 Task: Measure the driving distance from Albuquerque to White Sands National Monument.
Action: Mouse moved to (250, 89)
Screenshot: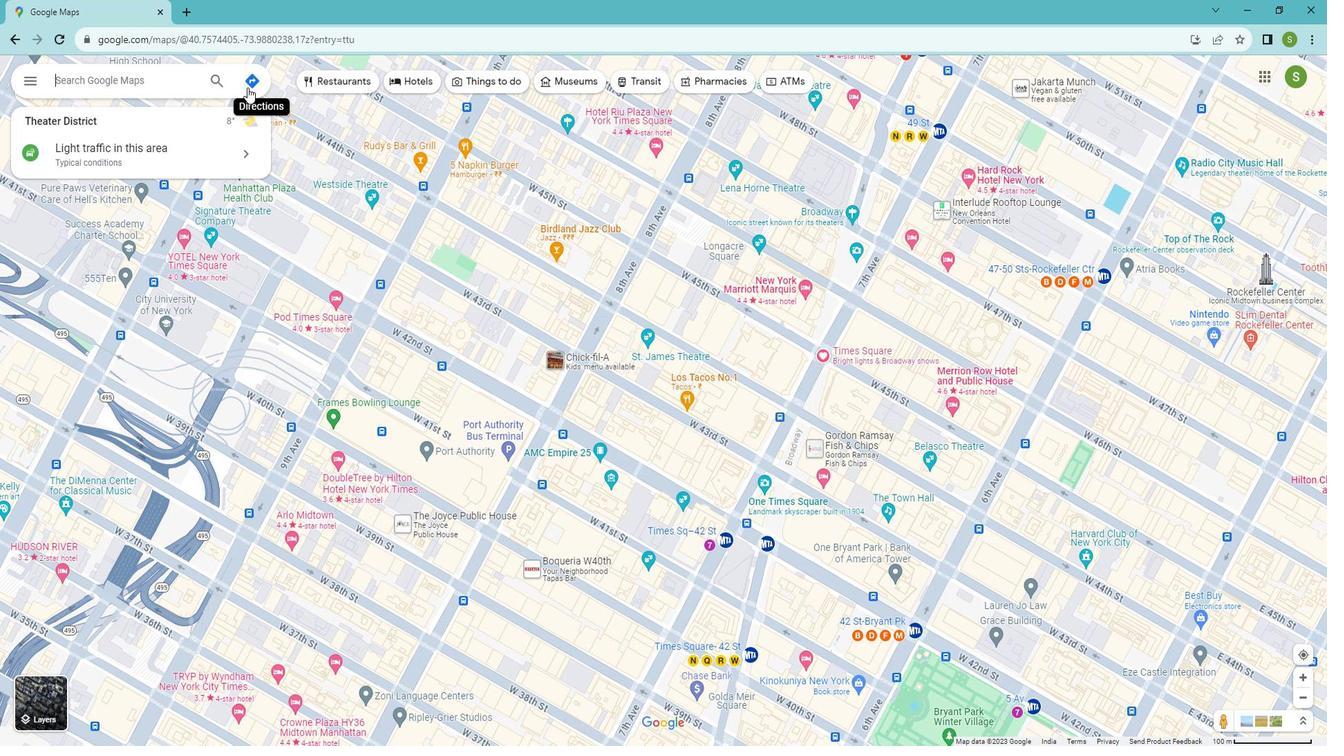 
Action: Mouse pressed left at (250, 89)
Screenshot: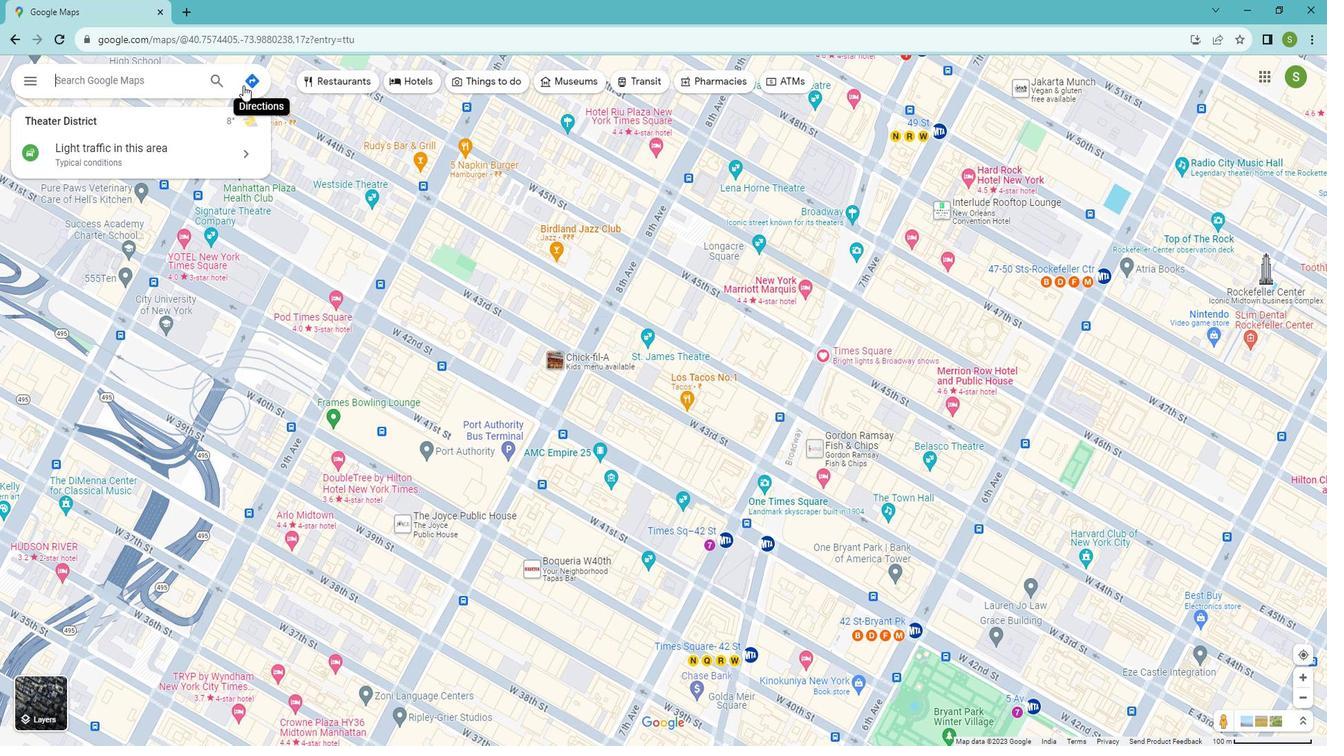 
Action: Mouse moved to (133, 122)
Screenshot: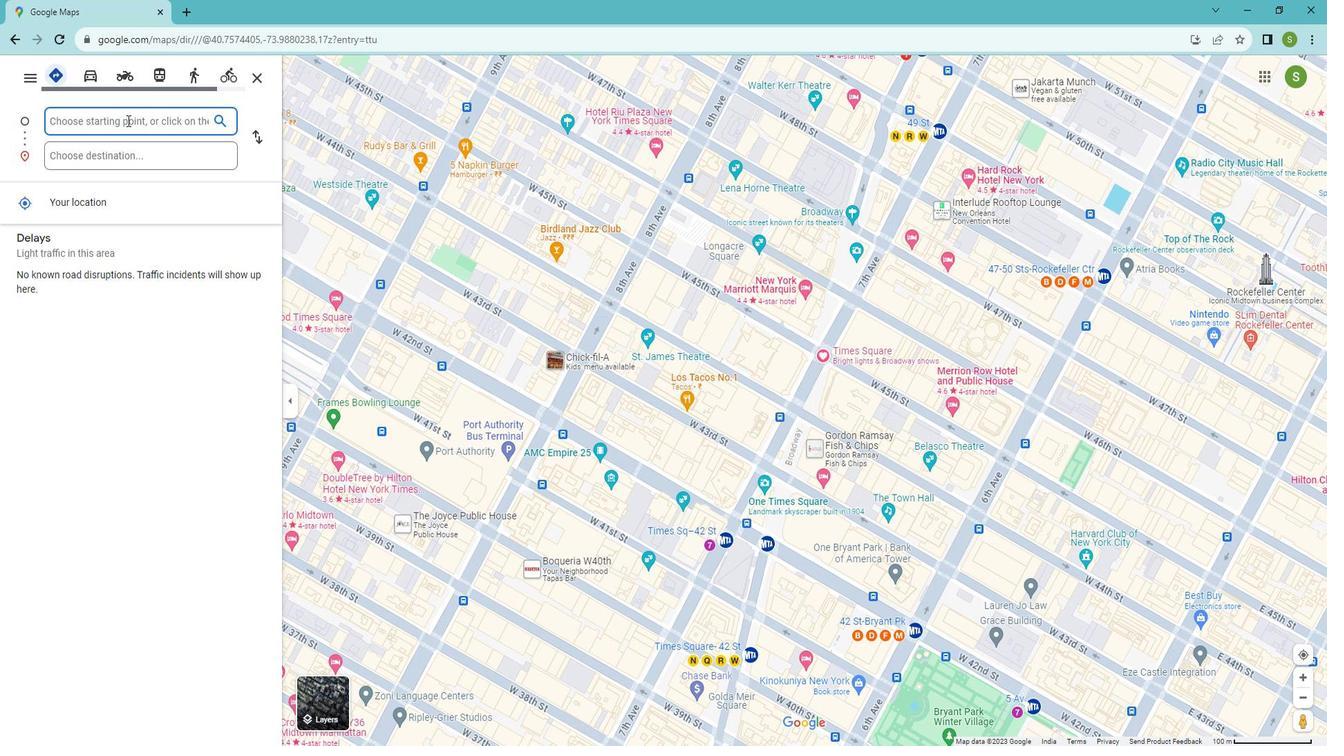 
Action: Mouse pressed left at (133, 122)
Screenshot: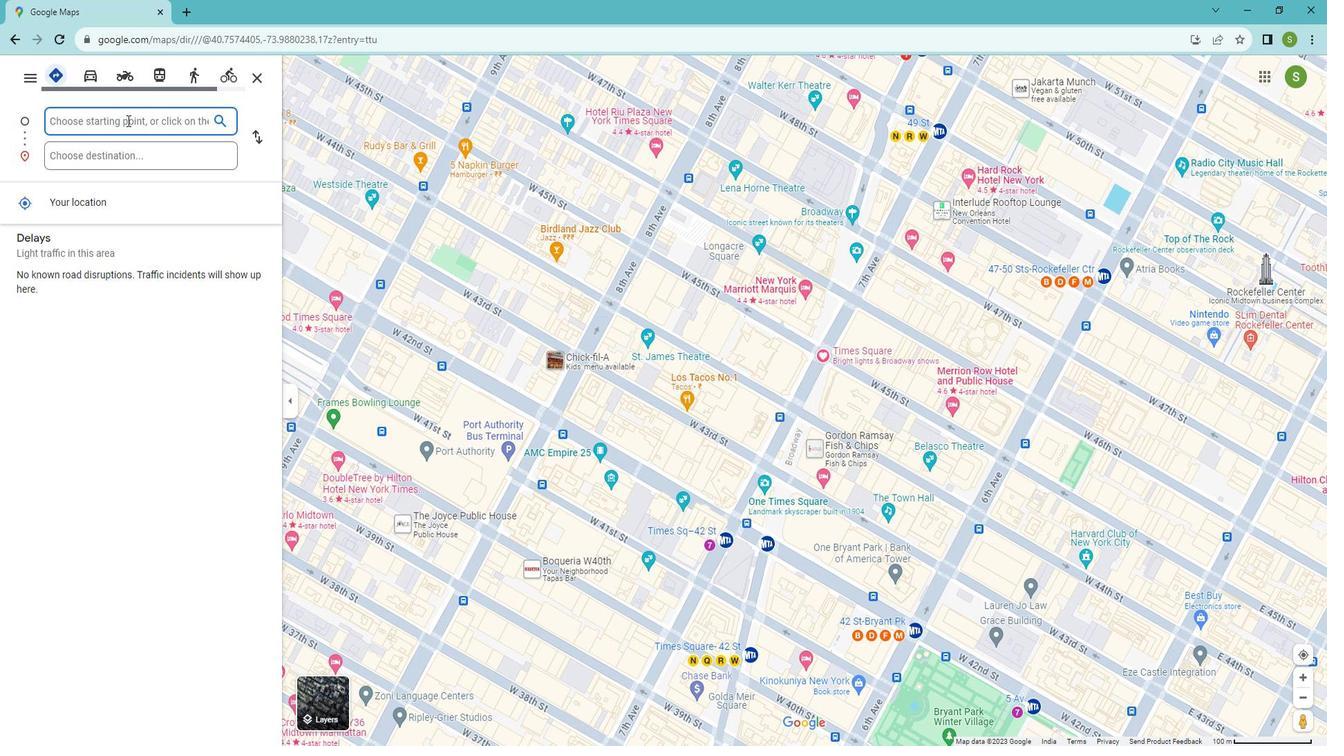 
Action: Mouse moved to (131, 123)
Screenshot: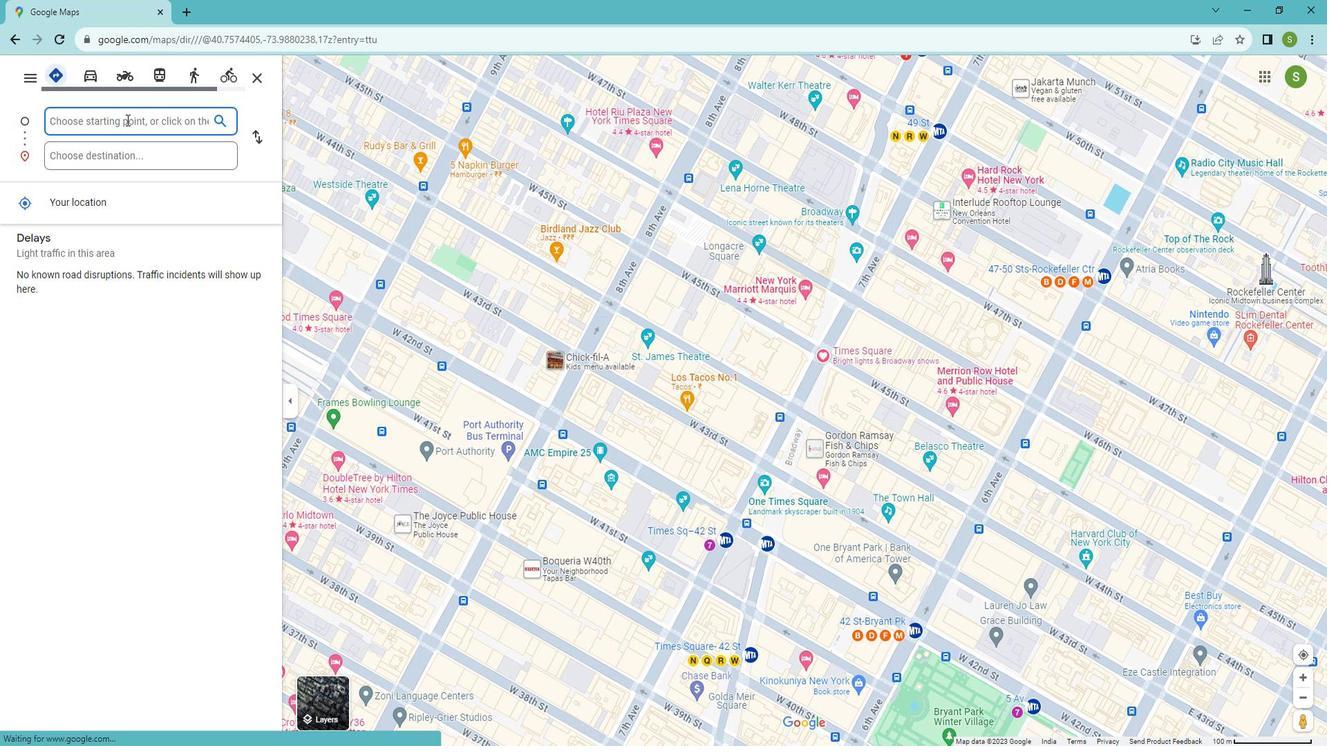 
Action: Key pressed <Key.shift>Albuquerque
Screenshot: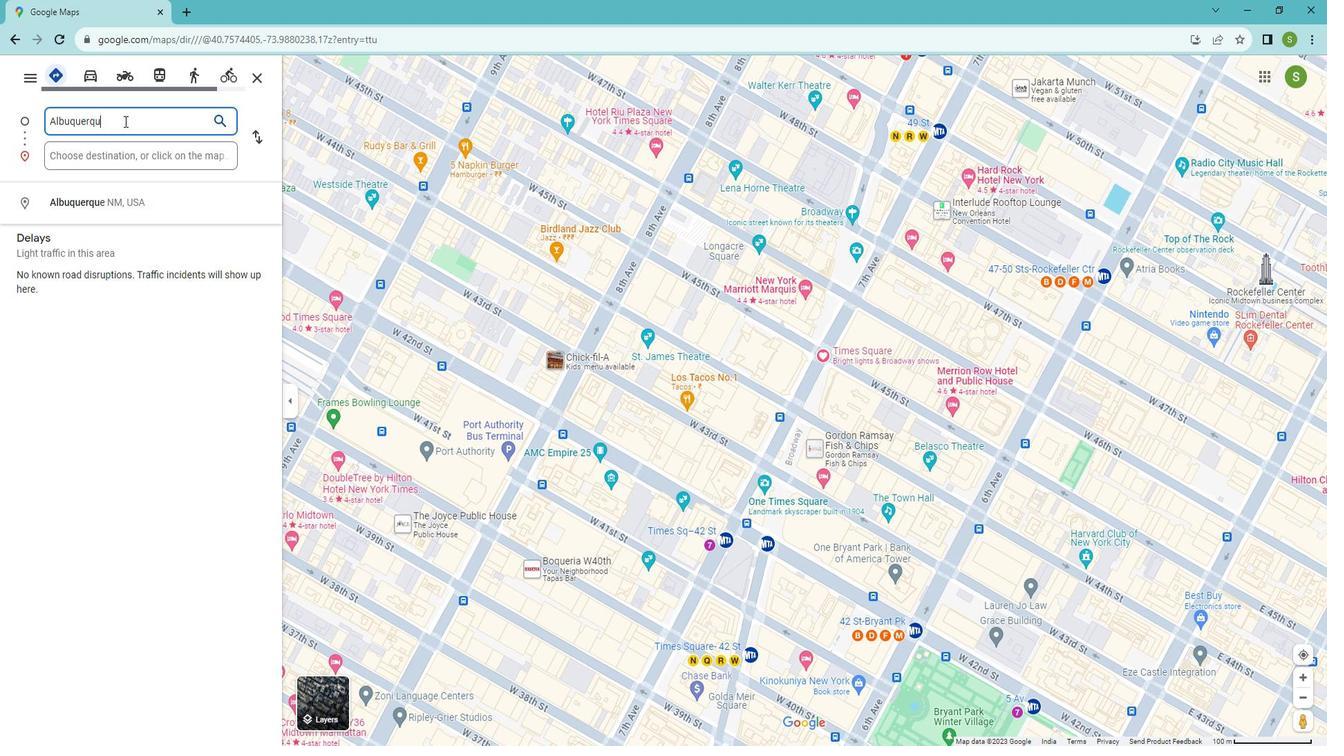 
Action: Mouse moved to (123, 205)
Screenshot: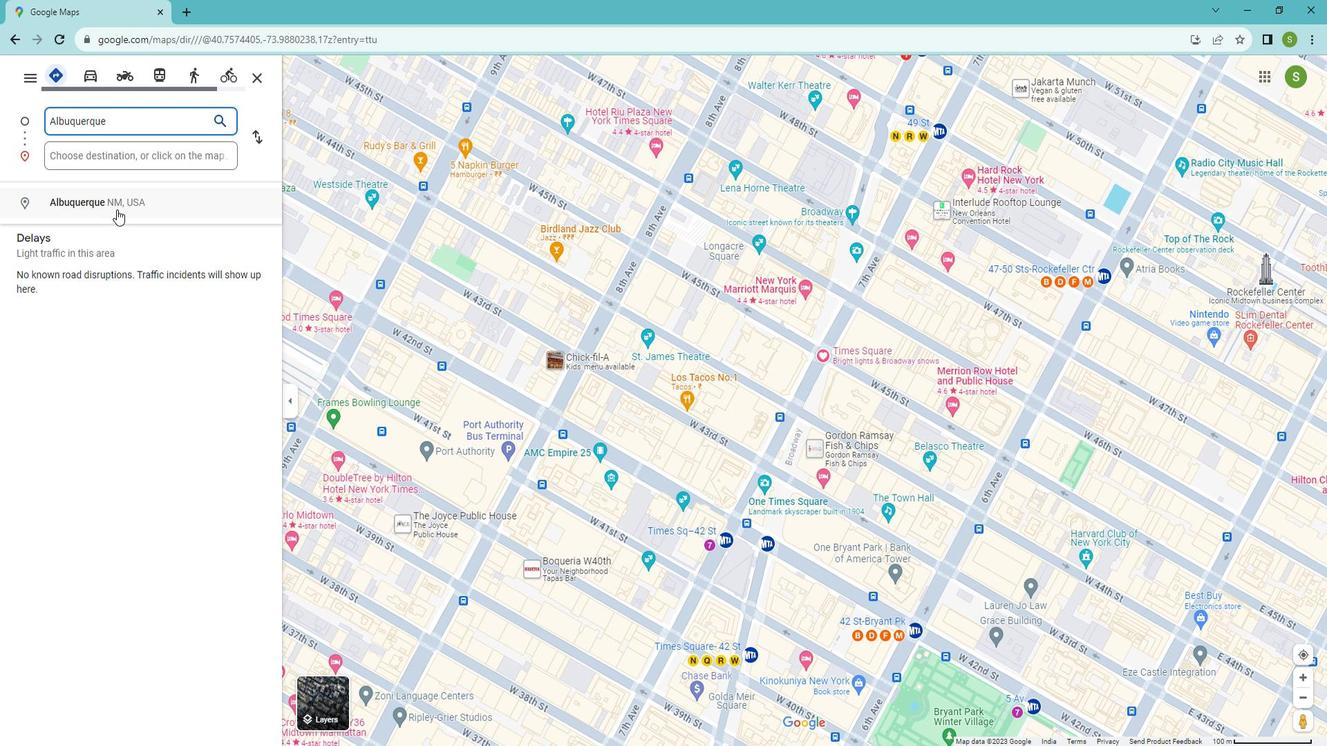 
Action: Mouse pressed left at (123, 205)
Screenshot: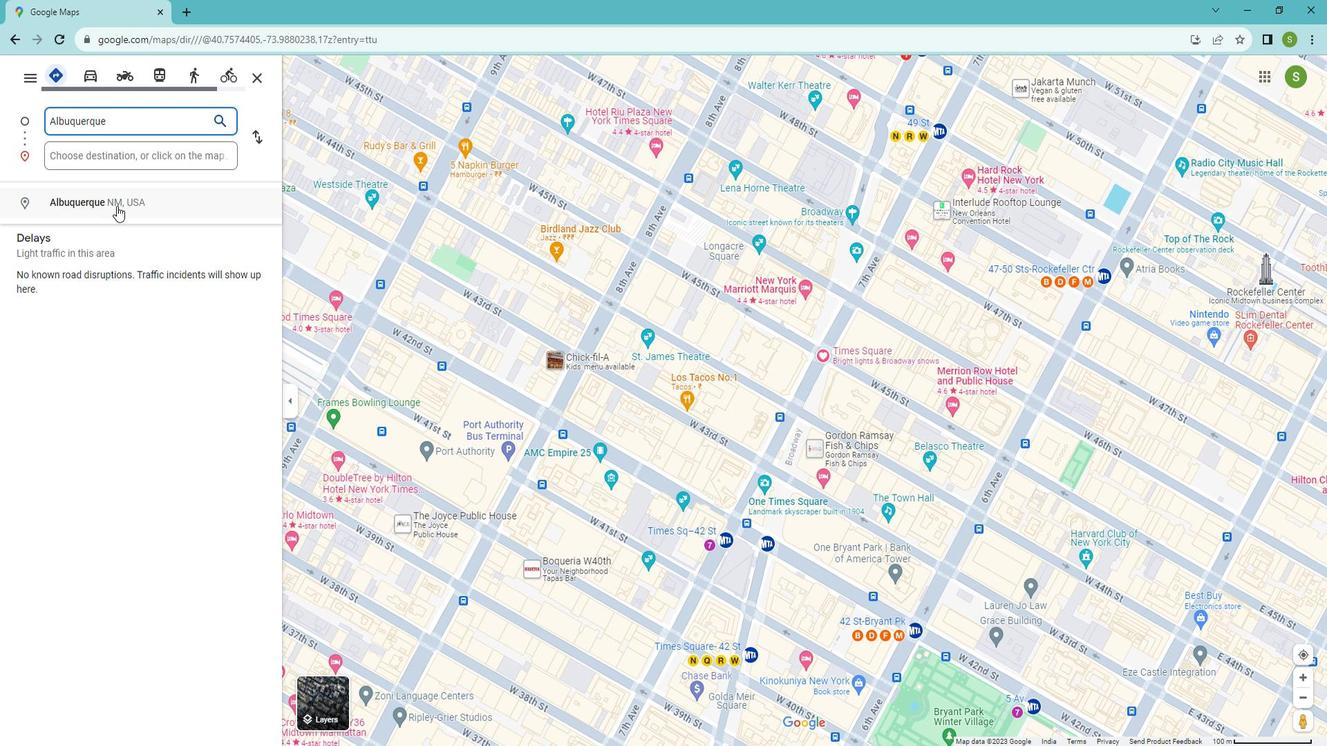 
Action: Mouse moved to (103, 142)
Screenshot: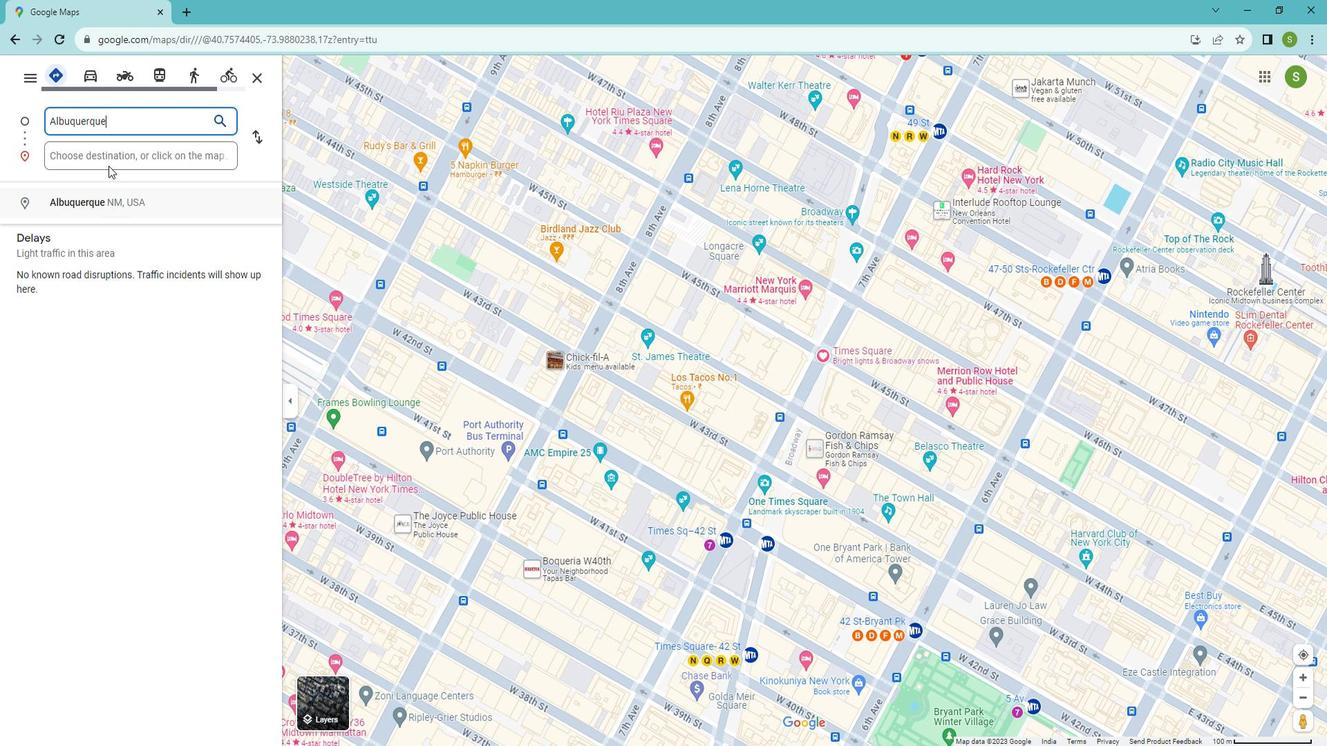
Action: Mouse pressed left at (103, 142)
Screenshot: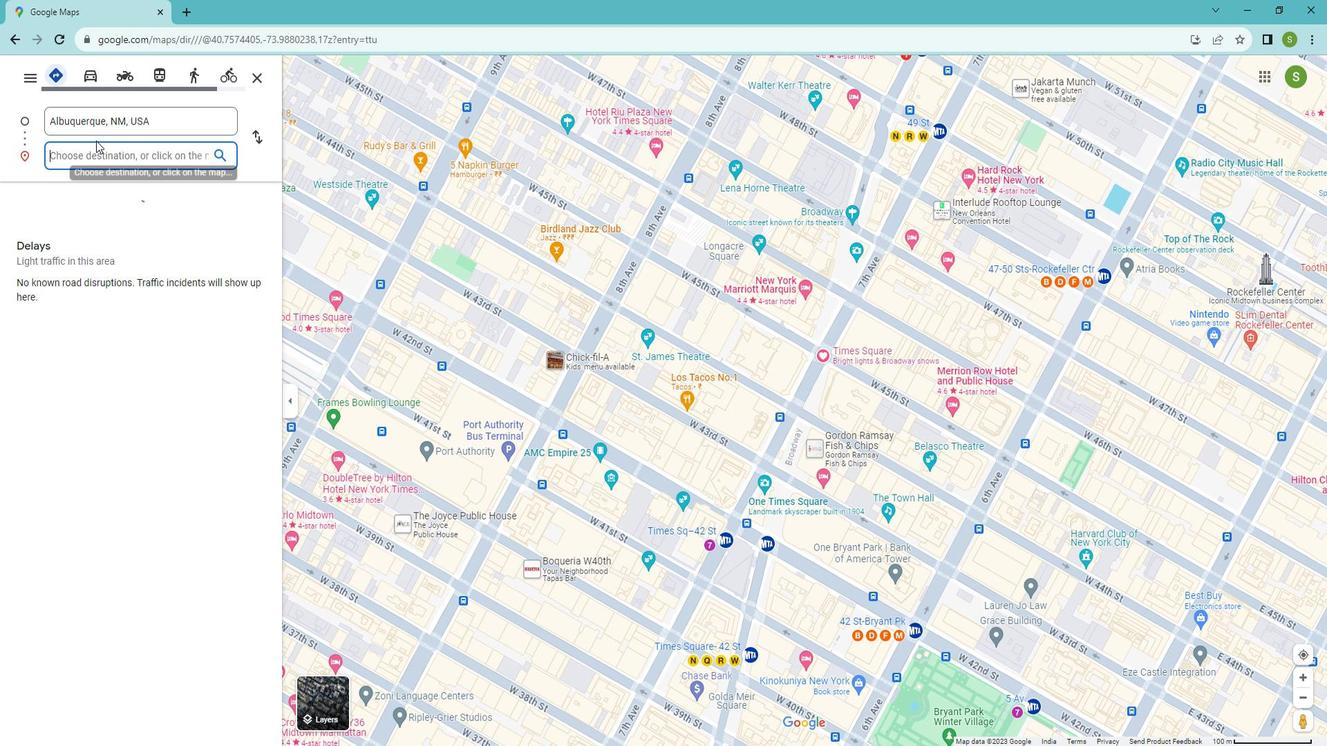 
Action: Mouse moved to (103, 154)
Screenshot: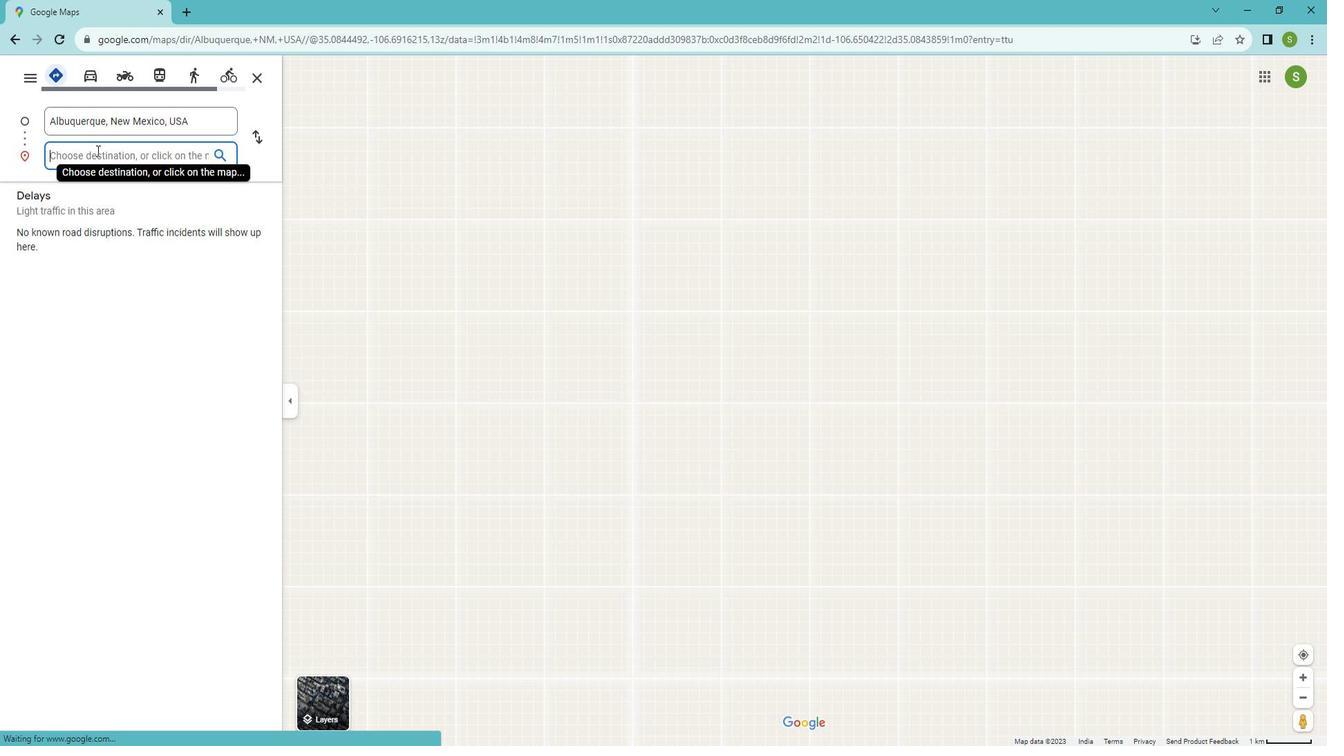 
Action: Key pressed <Key.shift>White<Key.space><Key.shift>Sands<Key.space><Key.shift>National<Key.space><Key.shift>Monument<Key.enter>
Screenshot: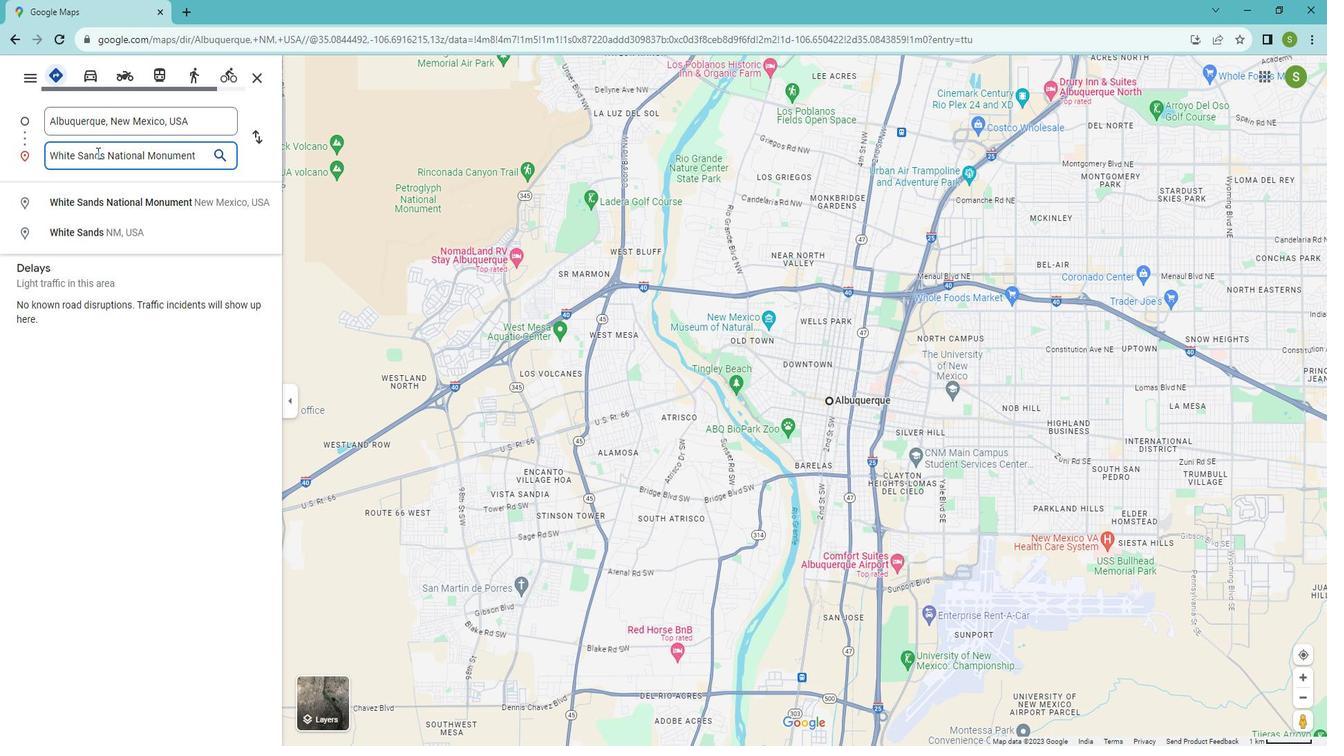 
Action: Mouse moved to (88, 87)
Screenshot: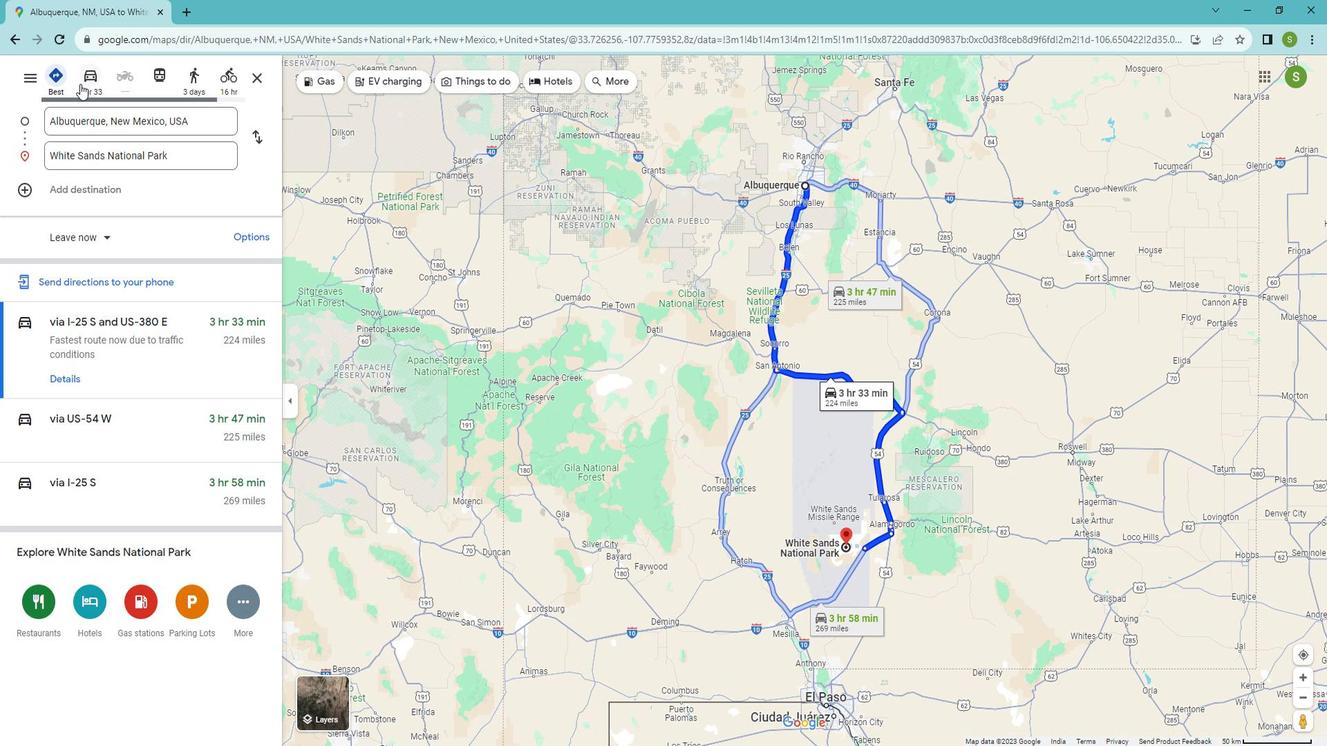 
Action: Mouse pressed left at (88, 87)
Screenshot: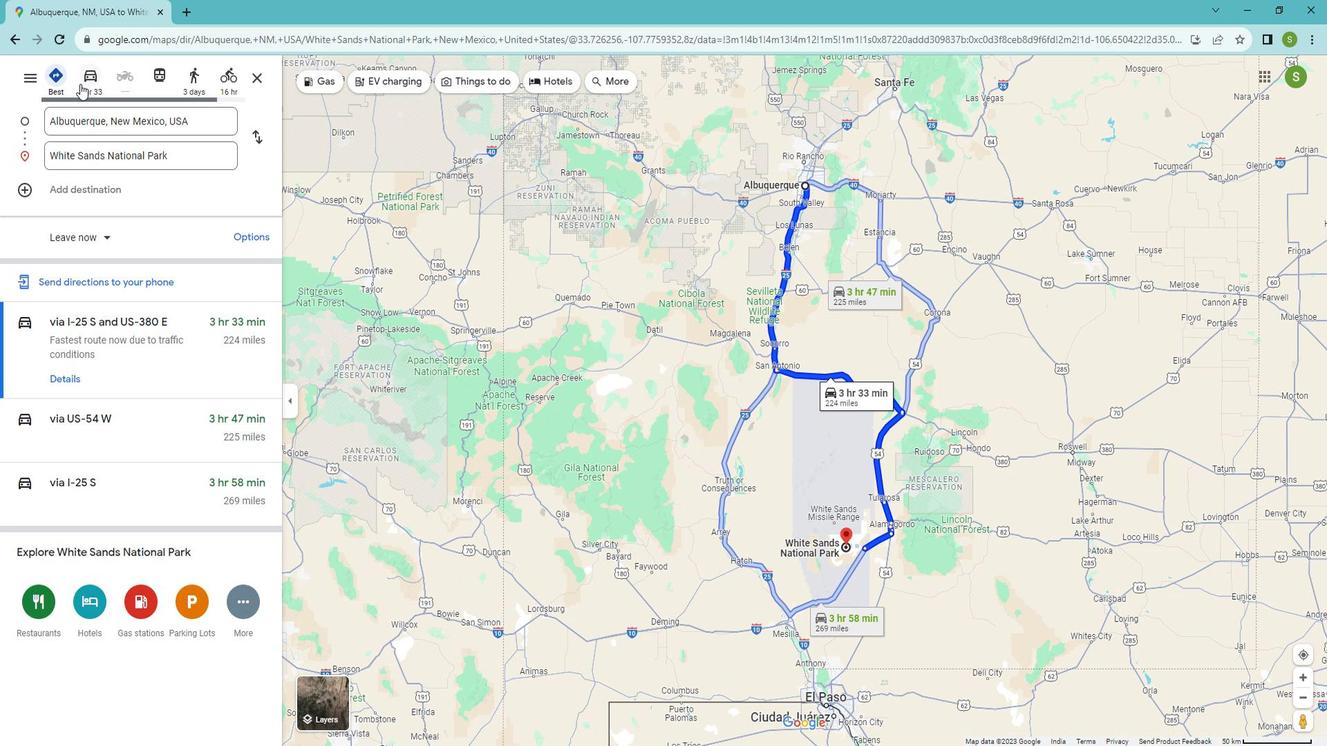 
Action: Mouse moved to (869, 532)
Screenshot: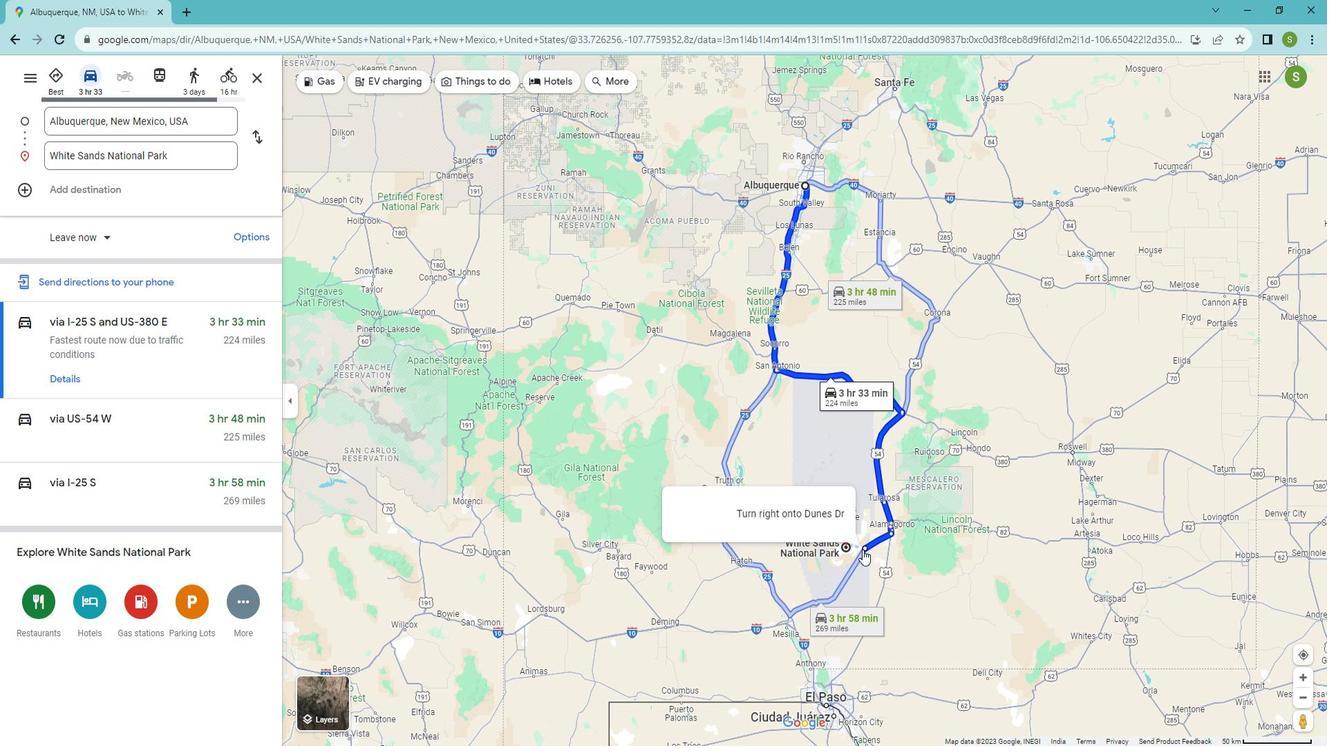
Action: Mouse pressed right at (869, 532)
Screenshot: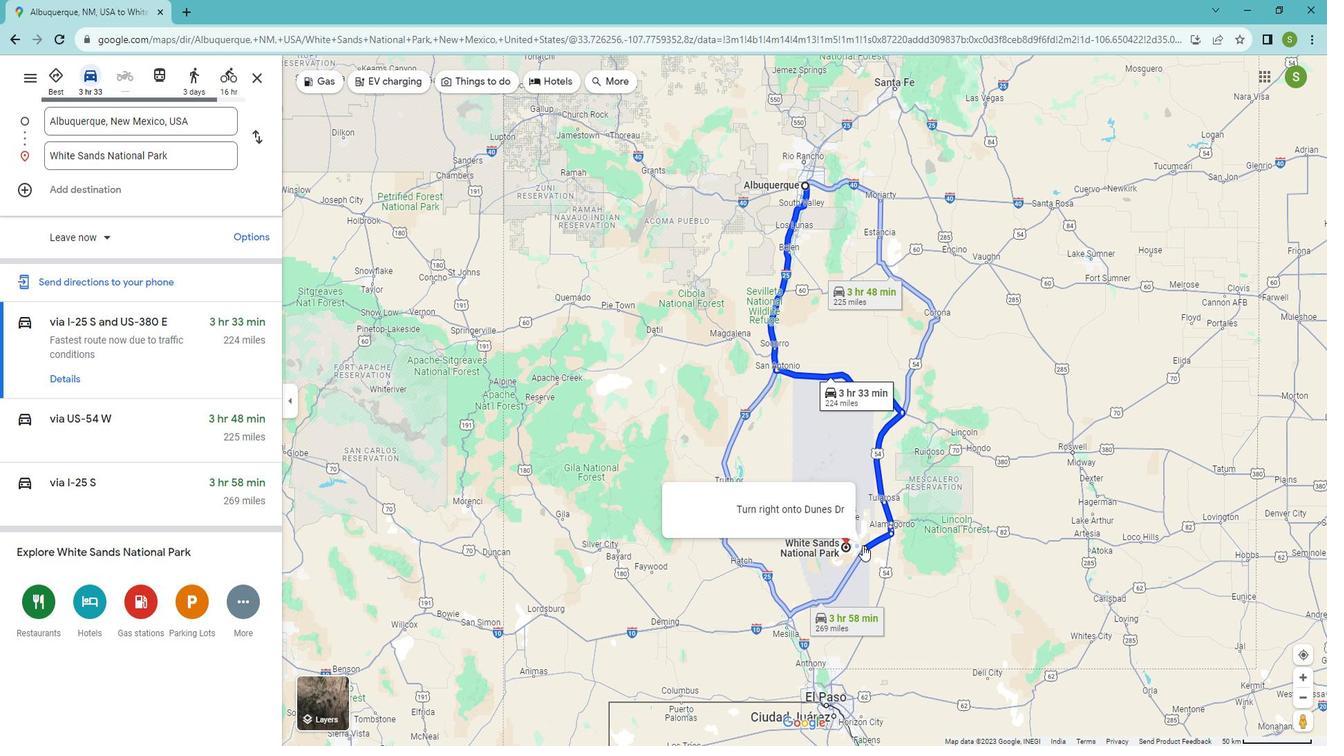 
Action: Mouse moved to (906, 633)
Screenshot: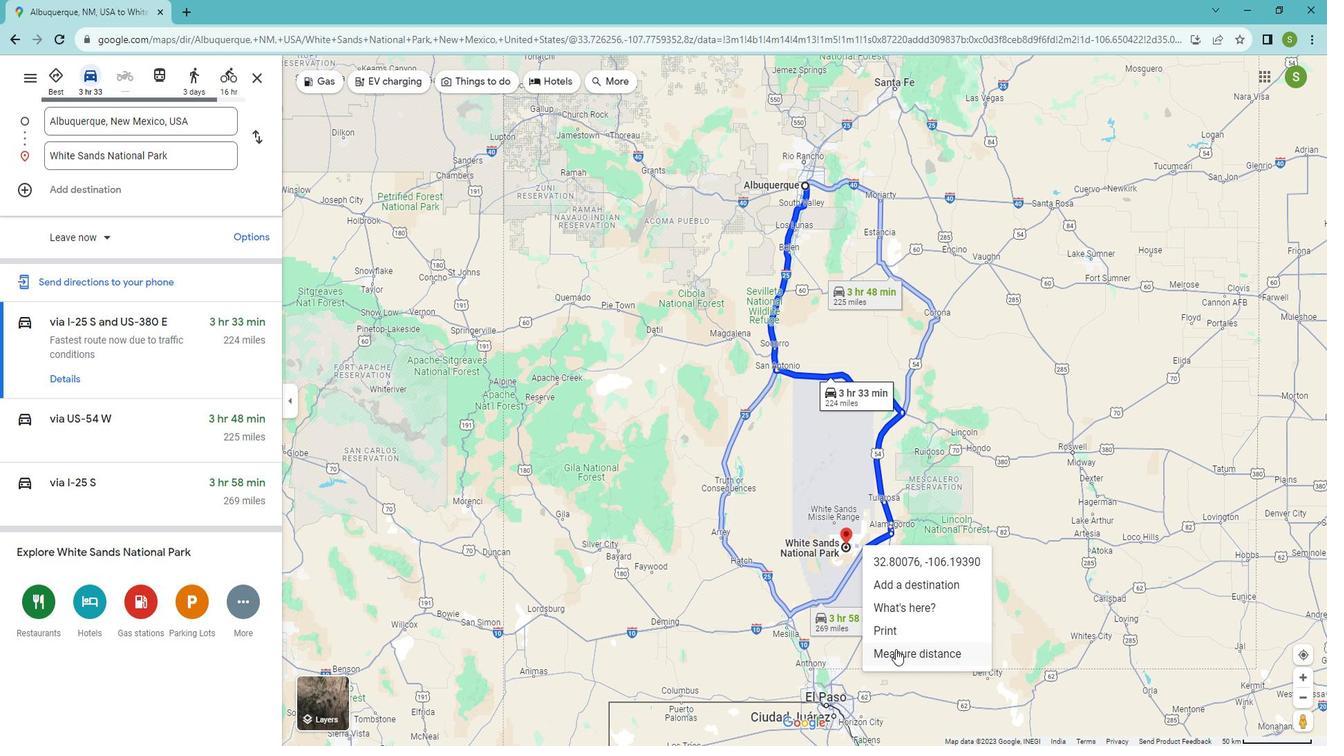 
Action: Mouse pressed left at (906, 633)
Screenshot: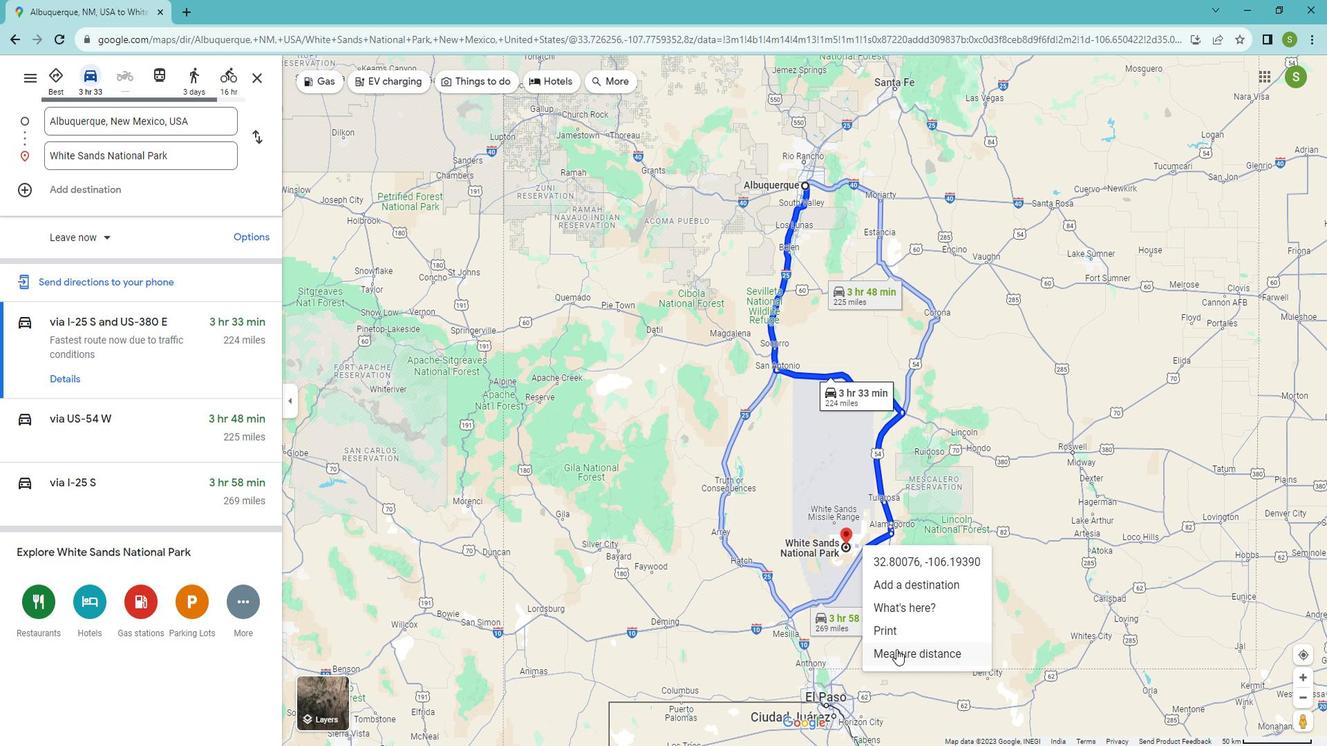 
Action: Mouse moved to (812, 181)
Screenshot: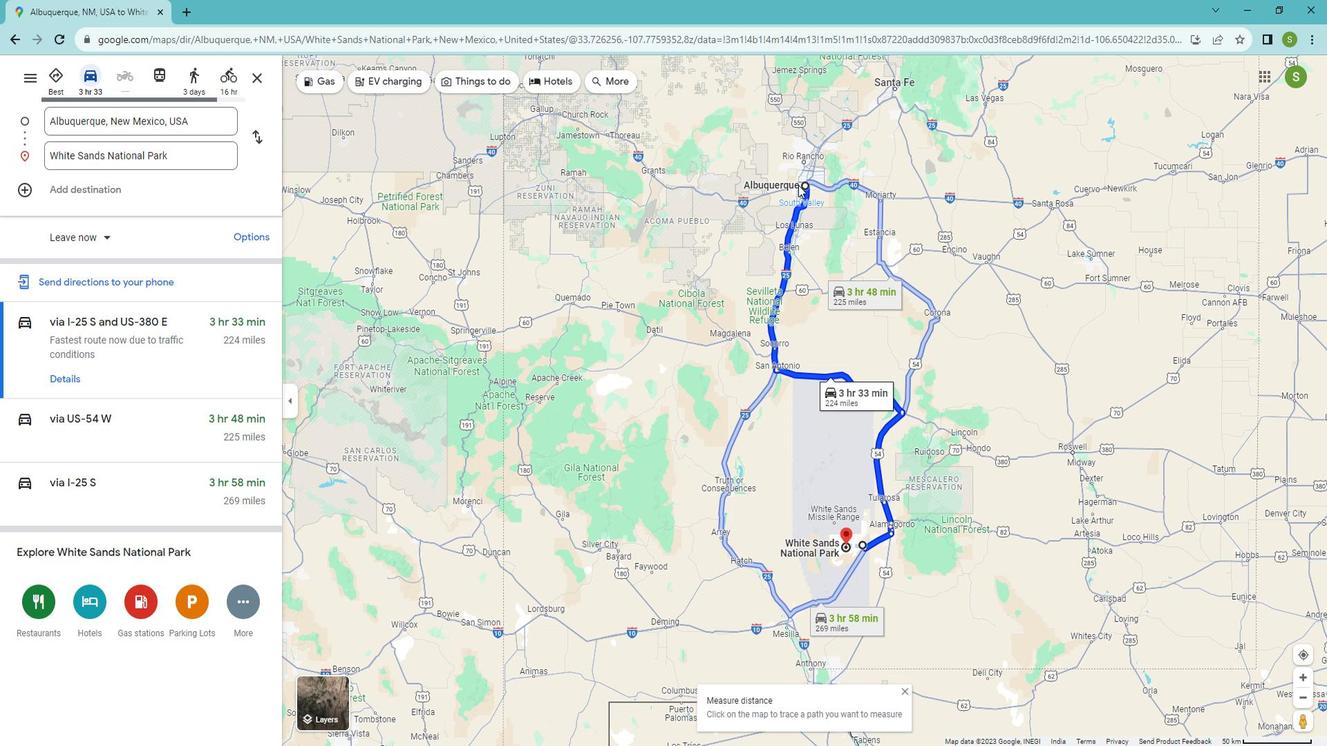 
Action: Mouse pressed right at (812, 181)
Screenshot: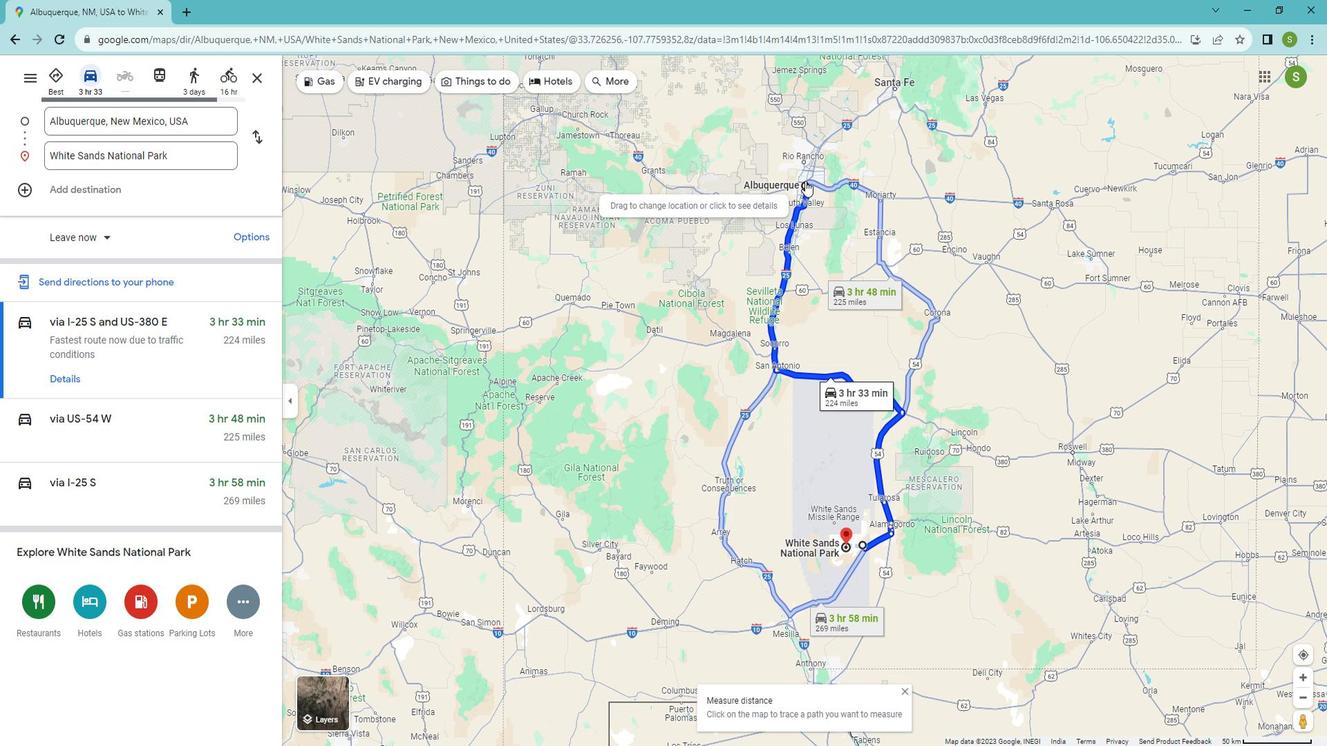
Action: Mouse moved to (850, 282)
Screenshot: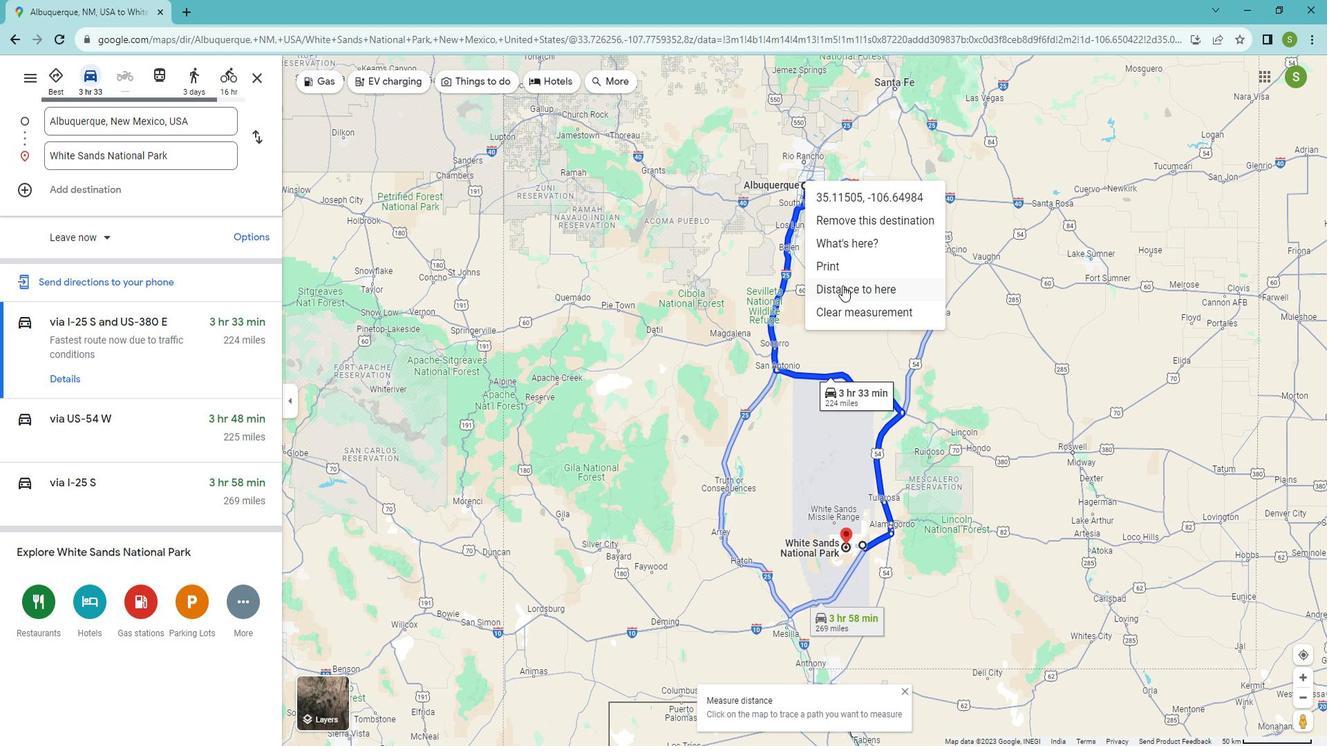 
Action: Mouse pressed left at (850, 282)
Screenshot: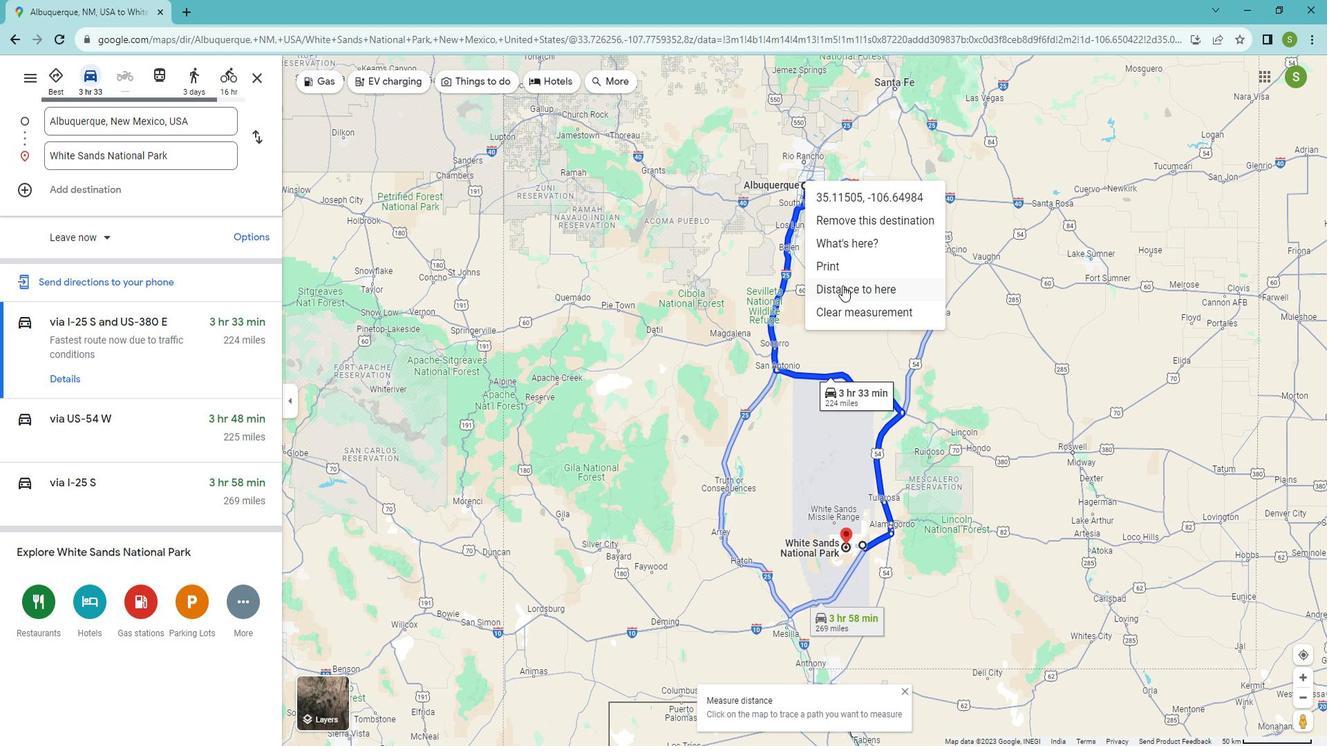 
Action: Mouse moved to (73, 369)
Screenshot: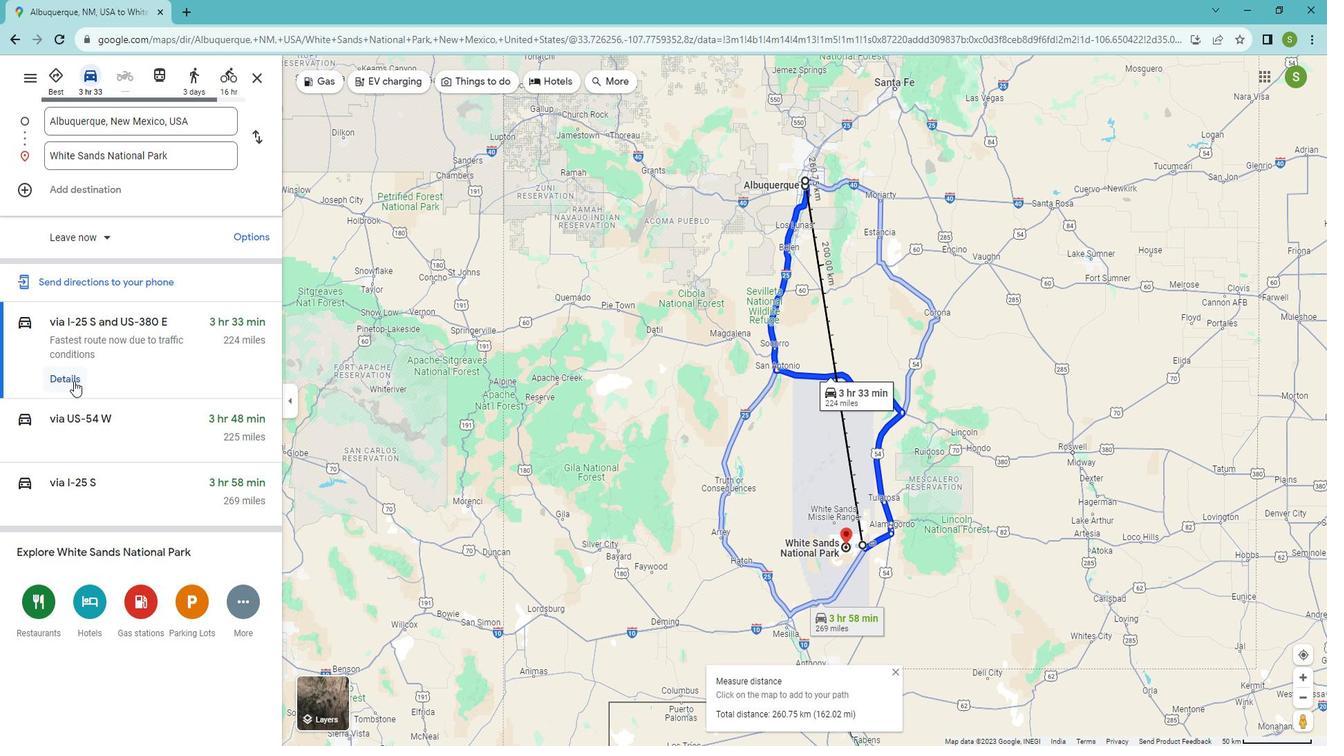 
Action: Mouse pressed left at (73, 369)
Screenshot: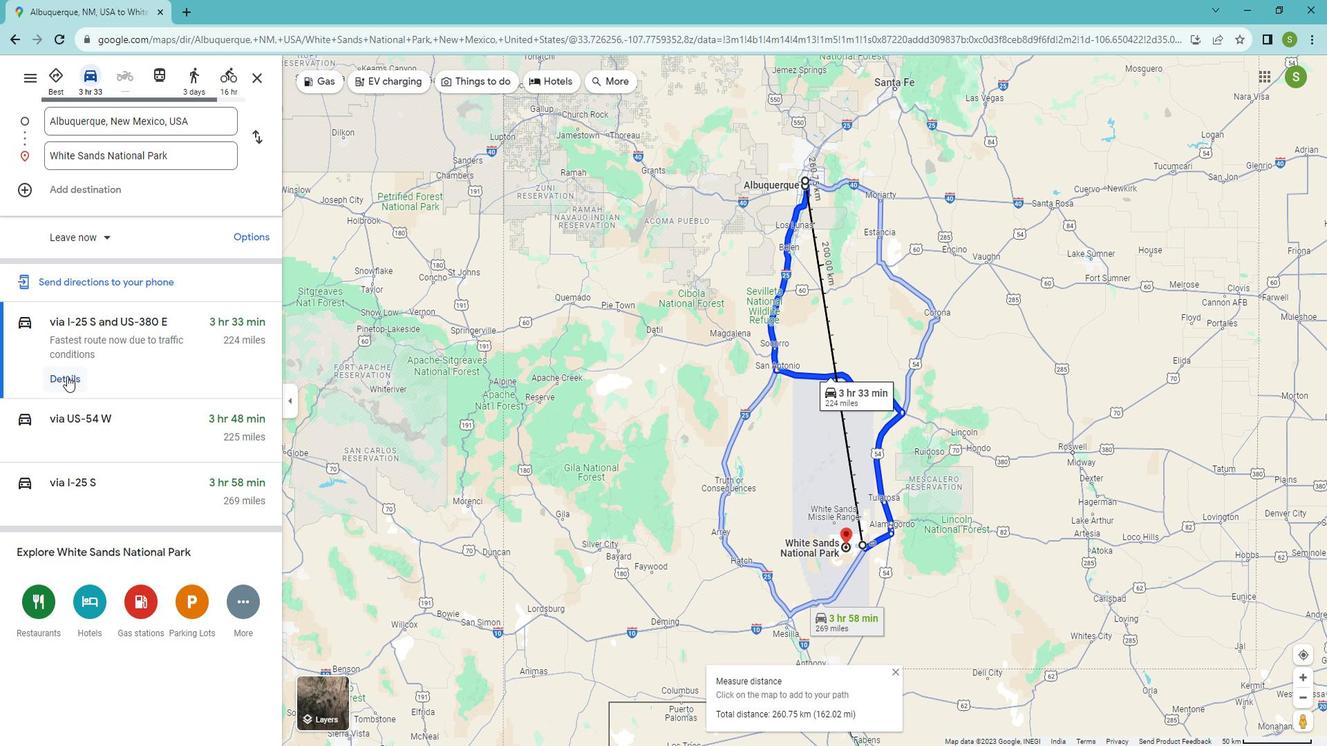 
Action: Mouse moved to (31, 77)
Screenshot: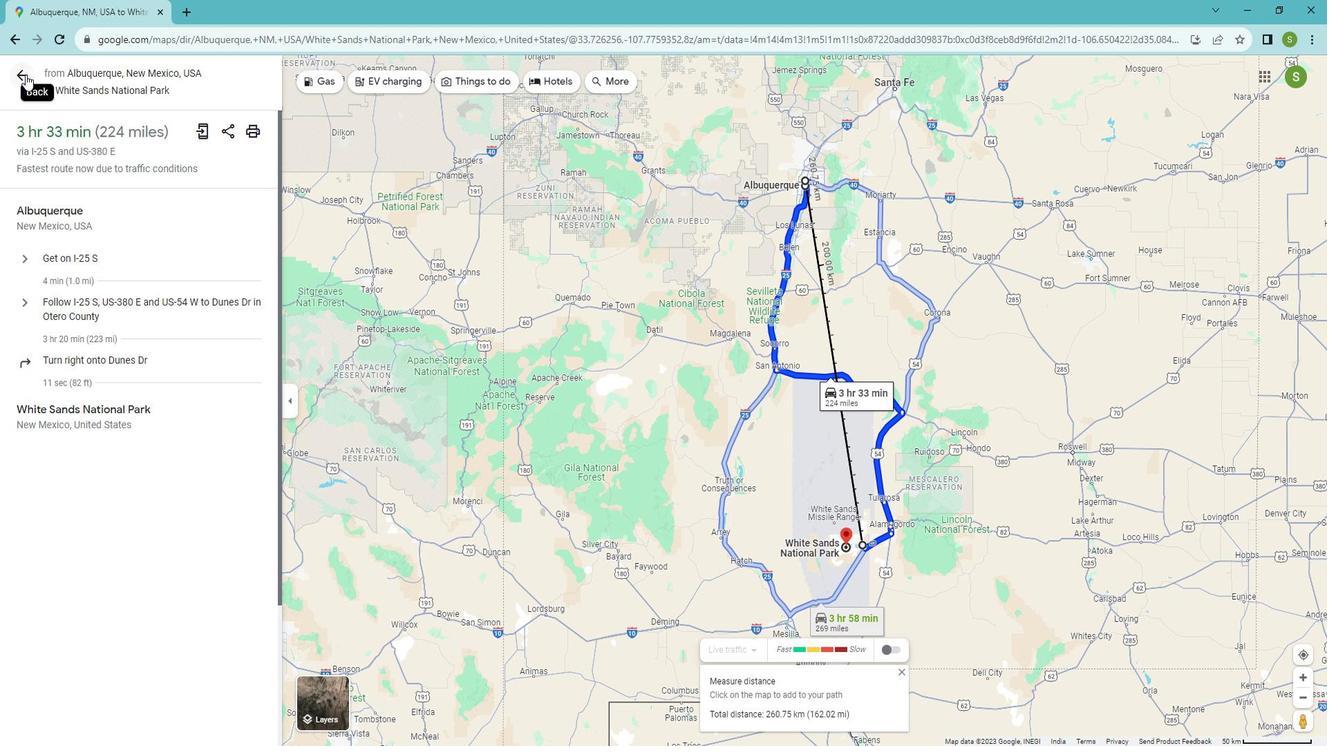 
Action: Mouse pressed left at (31, 77)
Screenshot: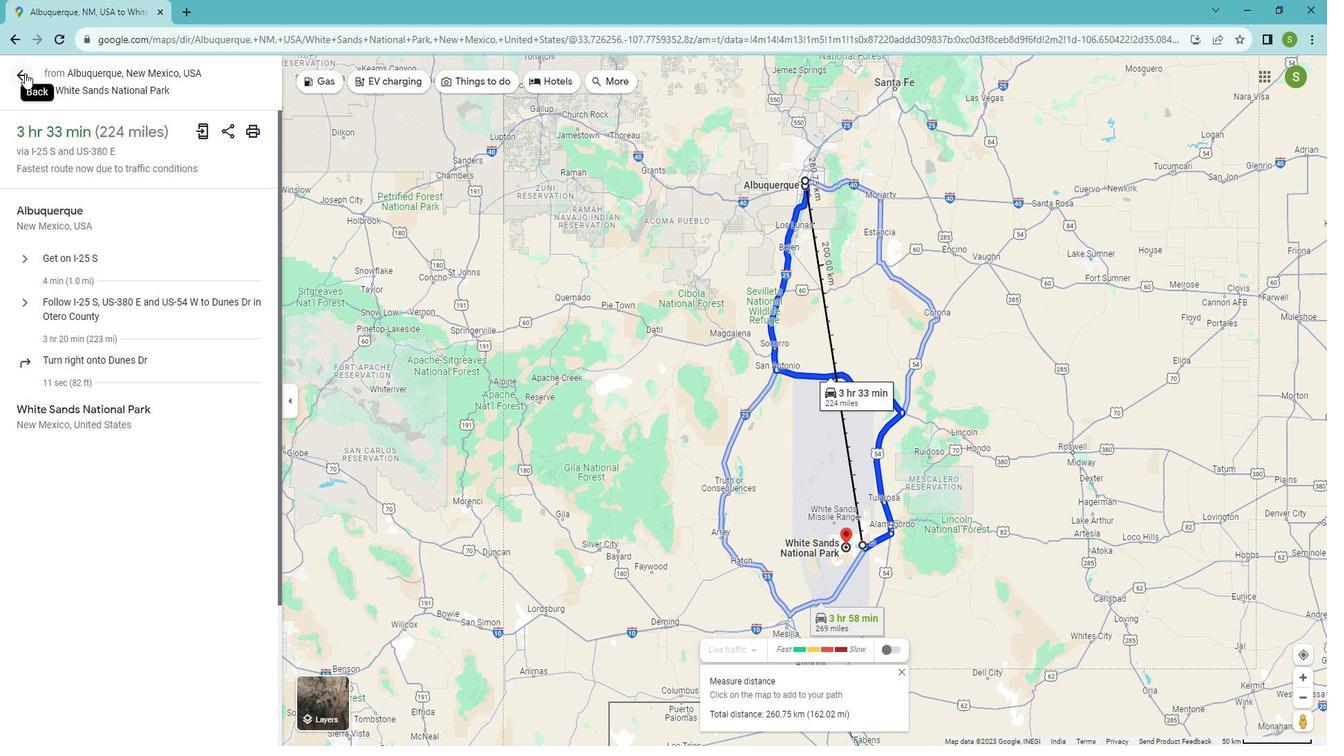 
Action: Mouse moved to (234, 84)
Screenshot: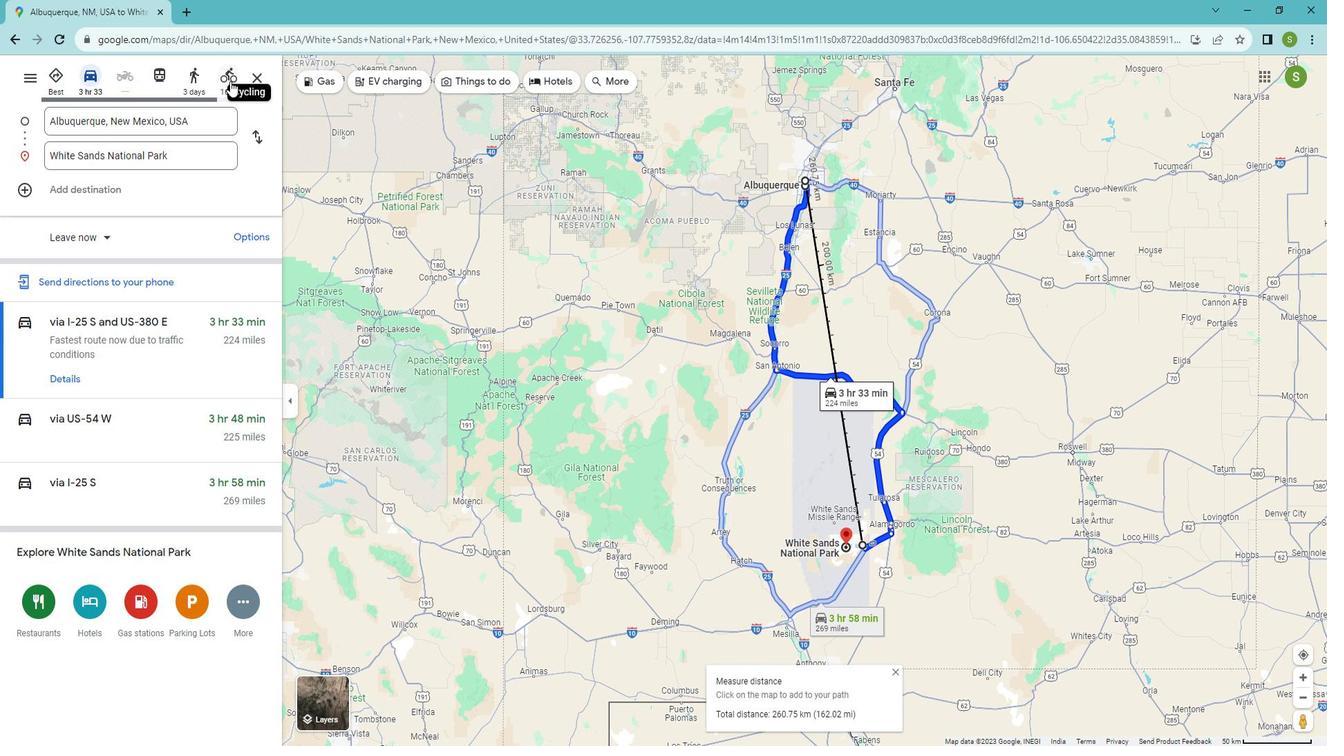 
Action: Mouse pressed left at (234, 84)
Screenshot: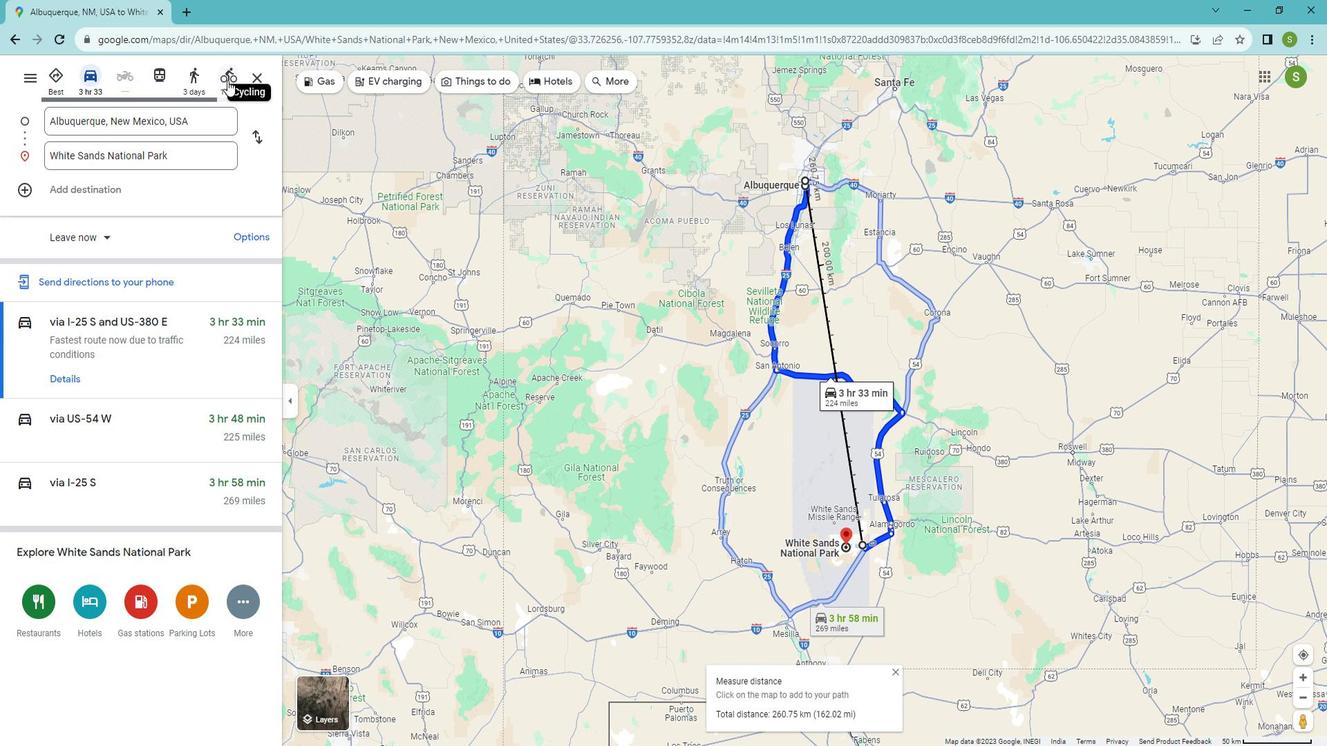 
Action: Mouse moved to (291, 208)
Screenshot: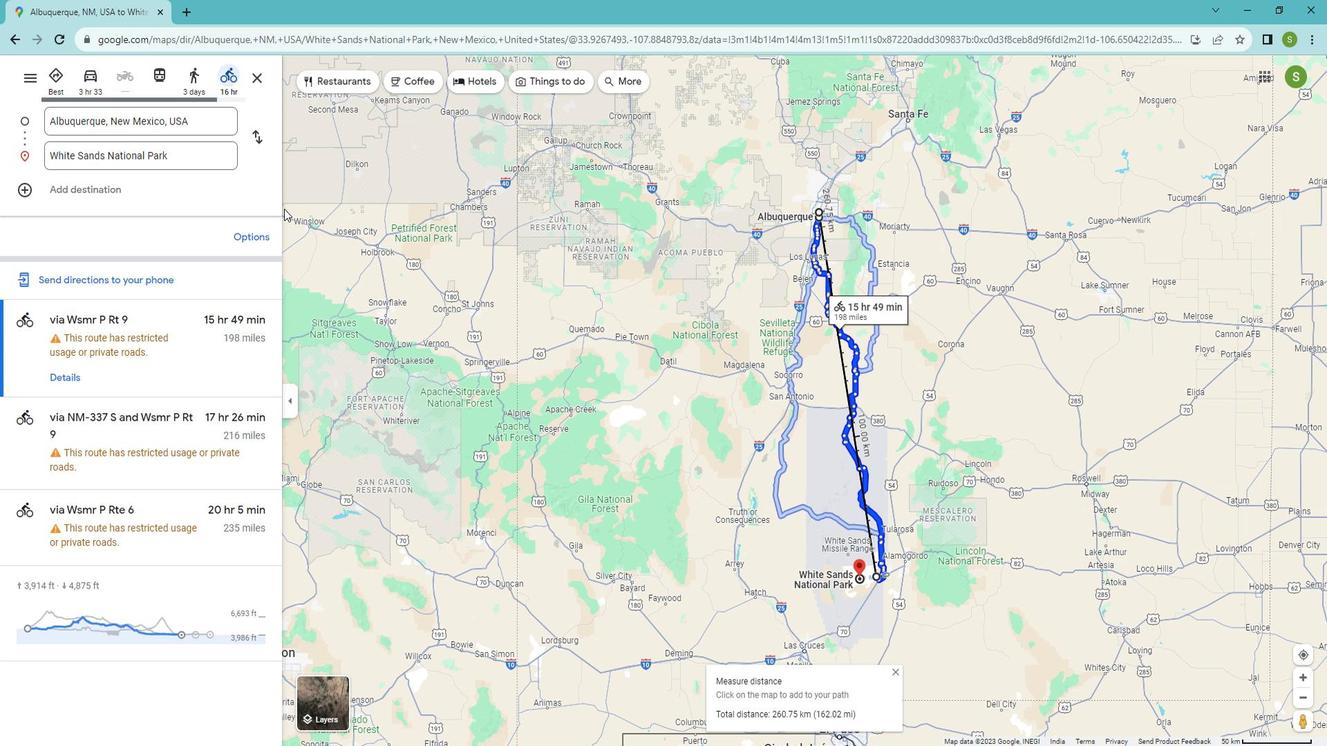 
